 Task: Add the Evernote add-in to Outlook.
Action: Mouse moved to (52, 24)
Screenshot: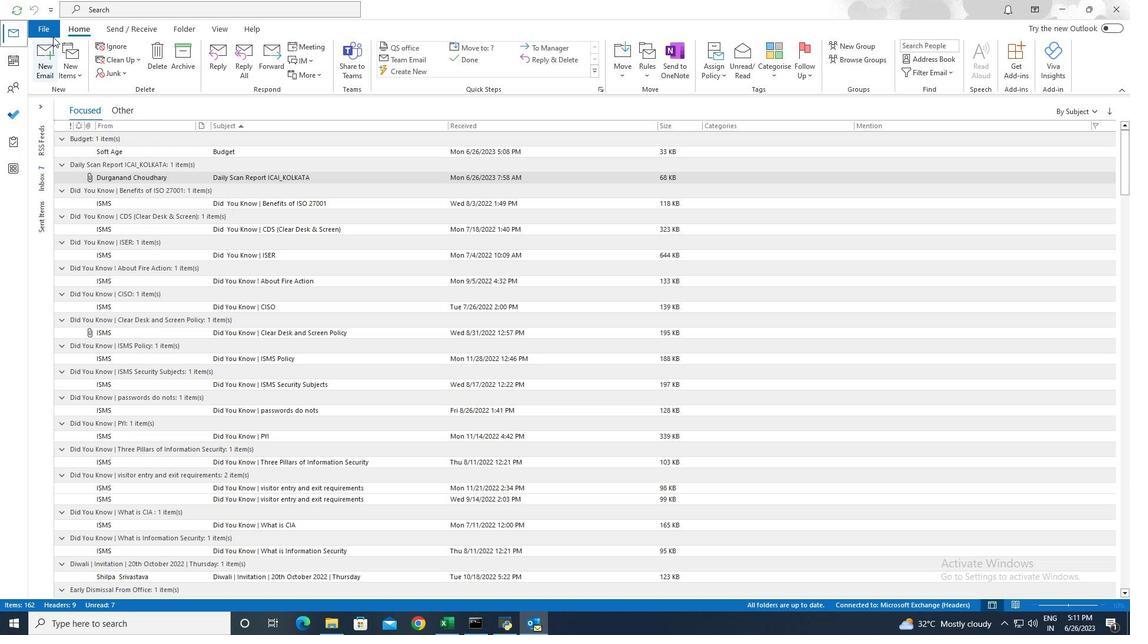 
Action: Mouse pressed left at (52, 24)
Screenshot: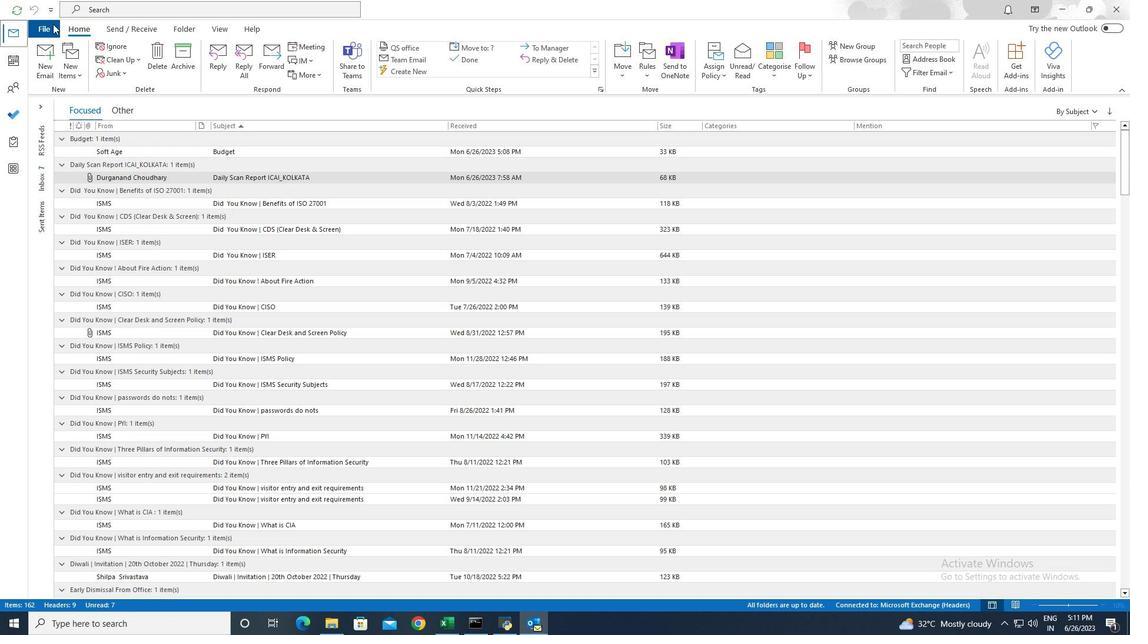 
Action: Mouse moved to (146, 480)
Screenshot: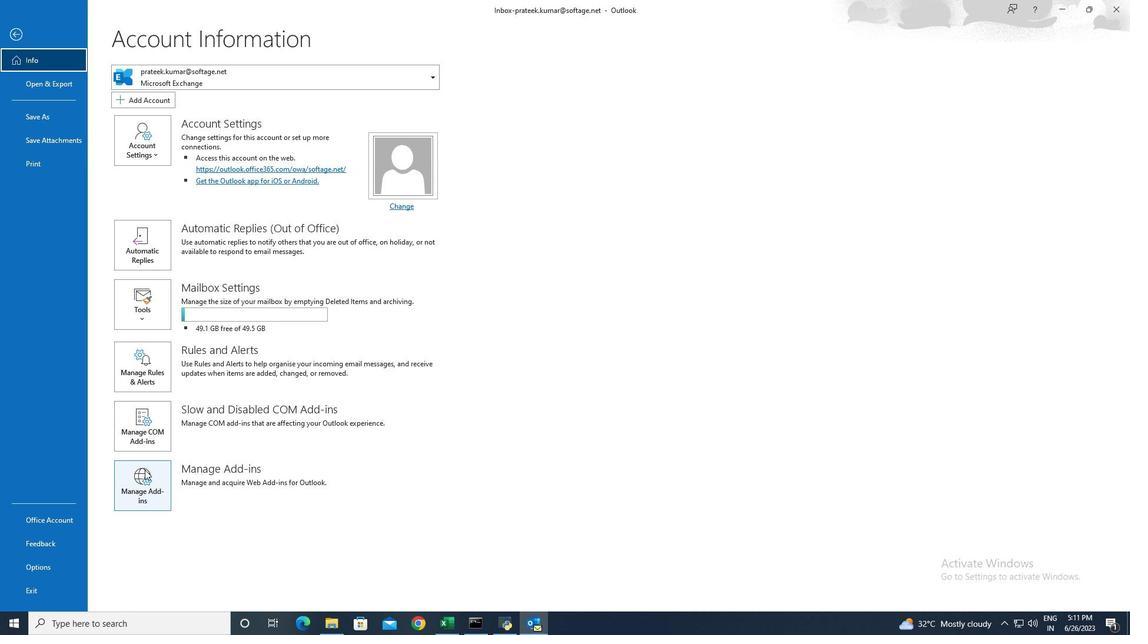 
Action: Mouse pressed left at (146, 480)
Screenshot: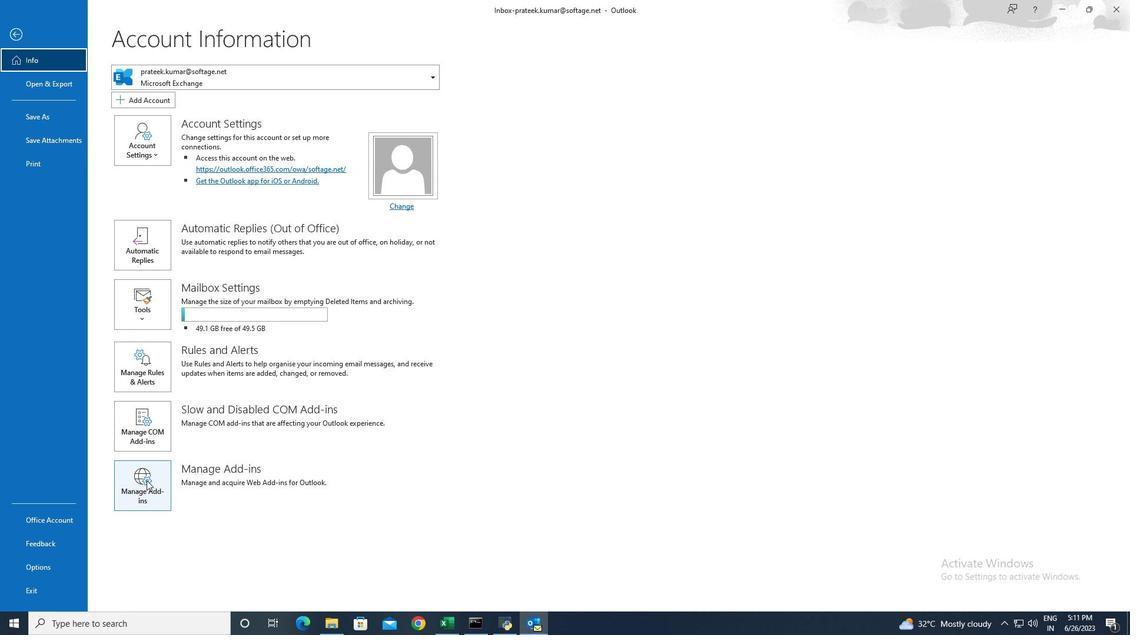 
Action: Mouse moved to (610, 344)
Screenshot: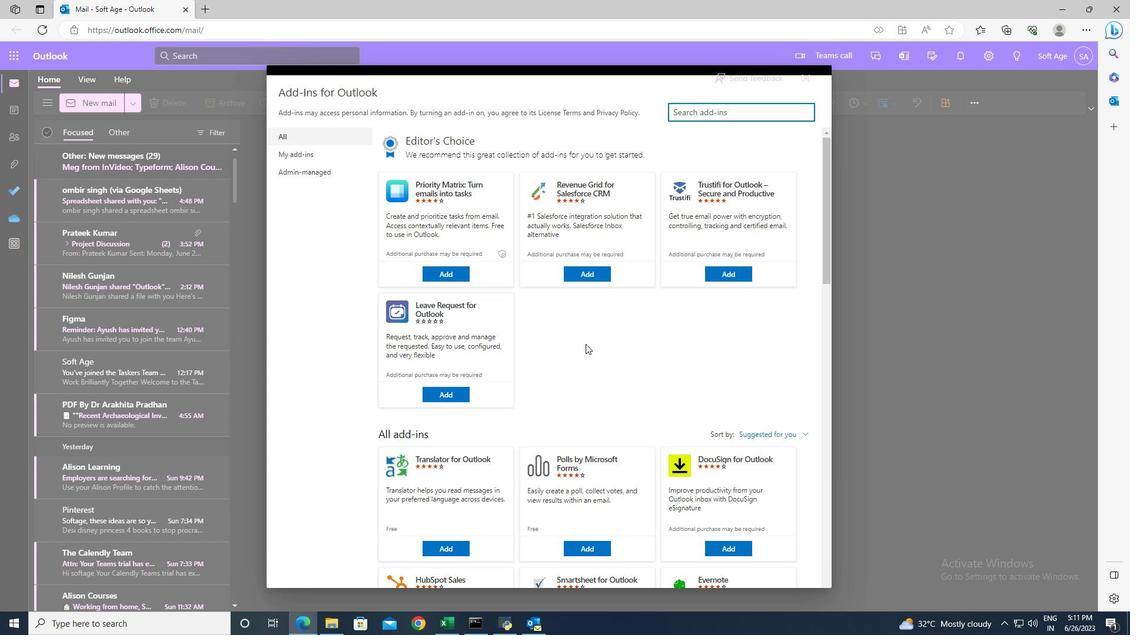 
Action: Mouse scrolled (610, 343) with delta (0, 0)
Screenshot: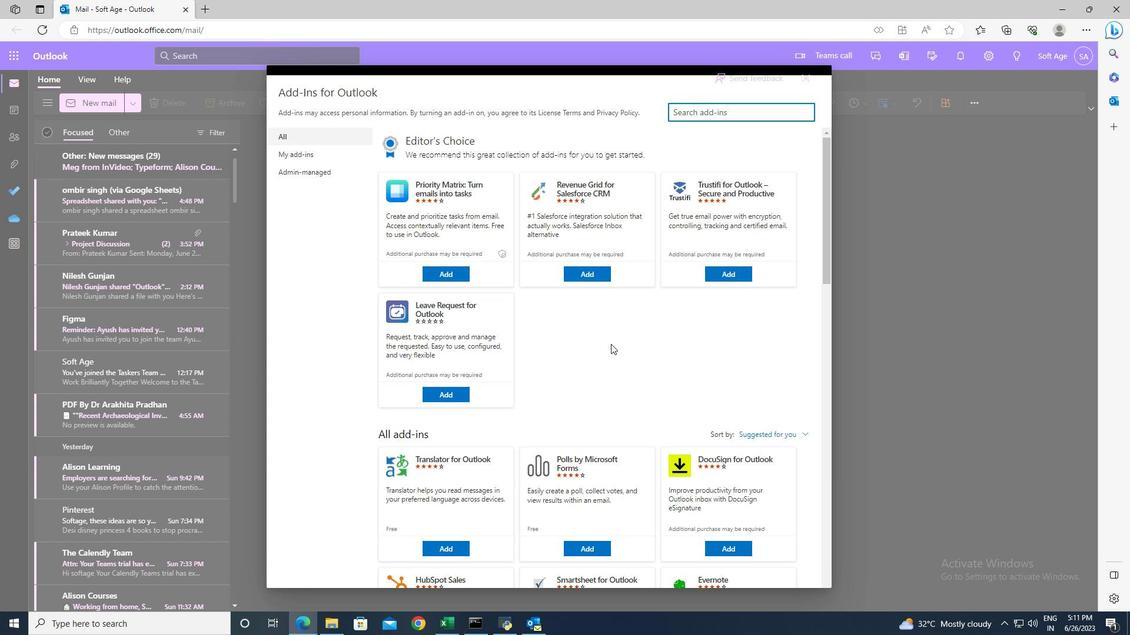
Action: Mouse scrolled (610, 343) with delta (0, 0)
Screenshot: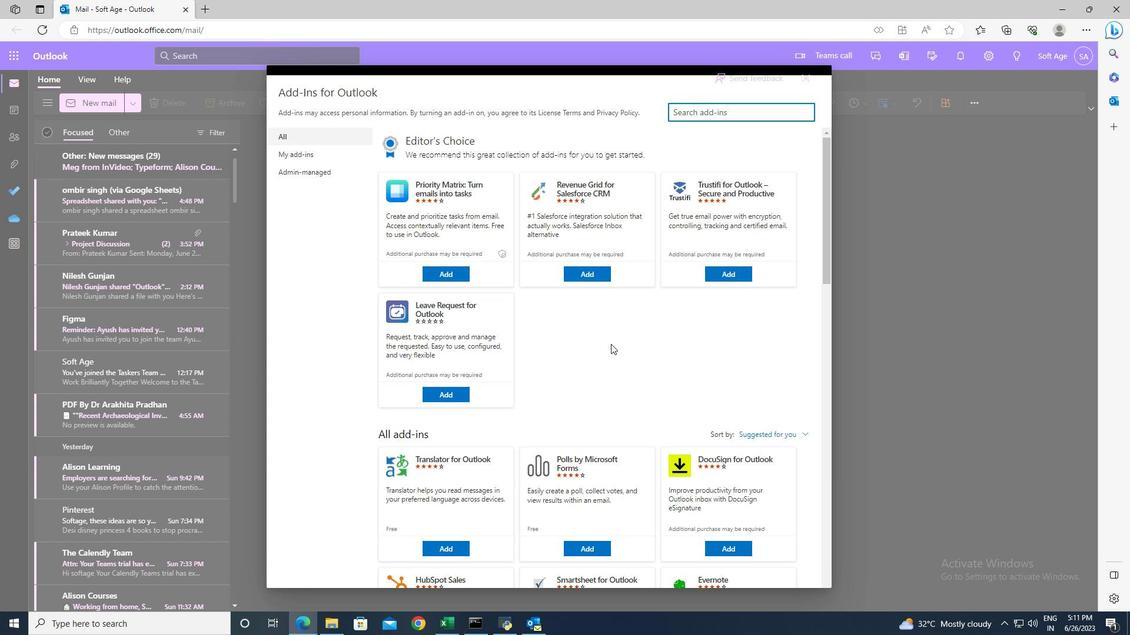 
Action: Mouse scrolled (610, 343) with delta (0, 0)
Screenshot: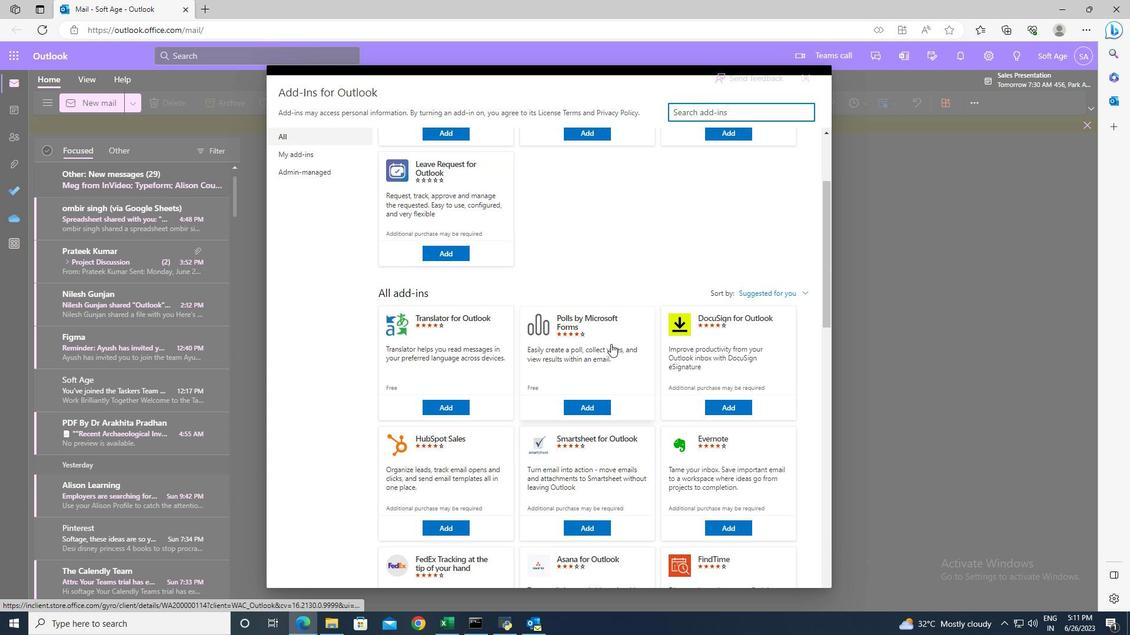 
Action: Mouse scrolled (610, 343) with delta (0, 0)
Screenshot: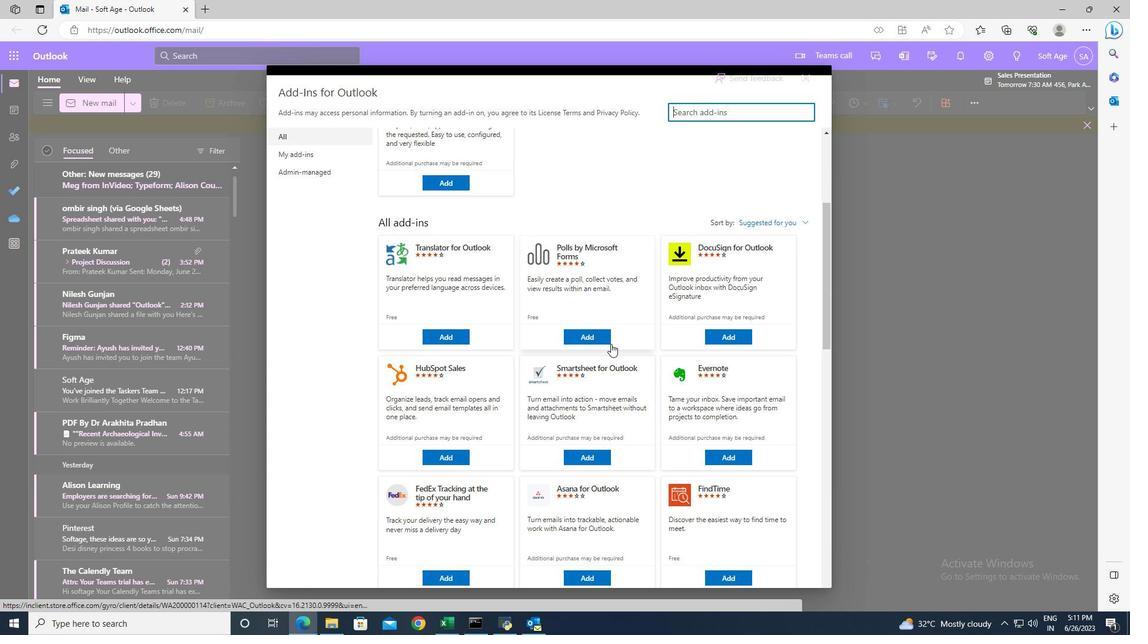 
Action: Mouse moved to (712, 383)
Screenshot: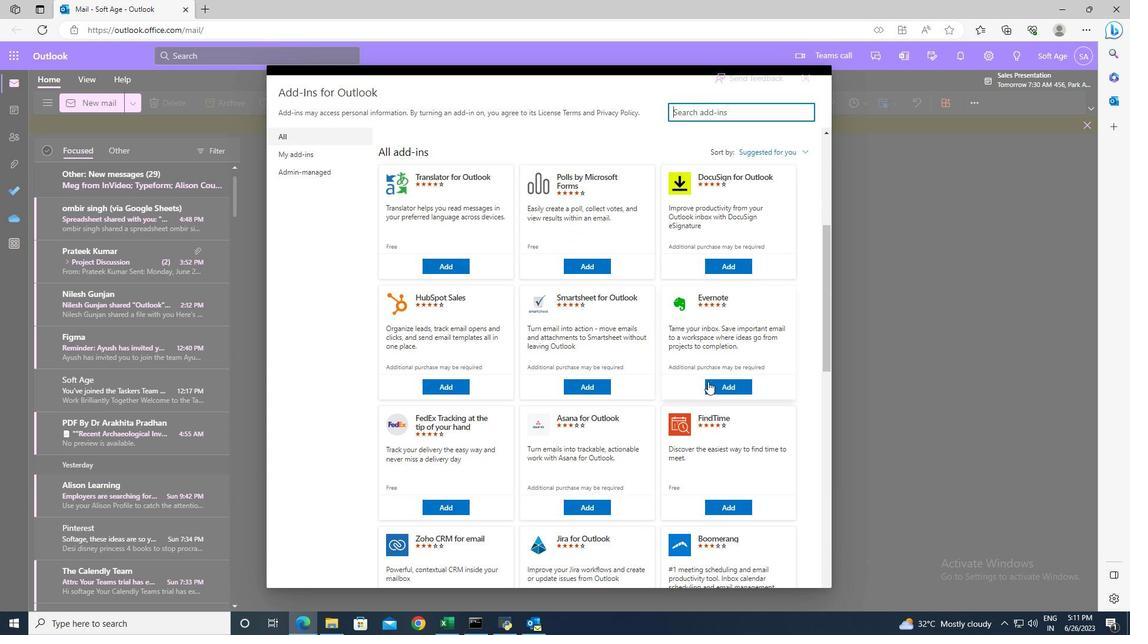 
Action: Mouse pressed left at (712, 383)
Screenshot: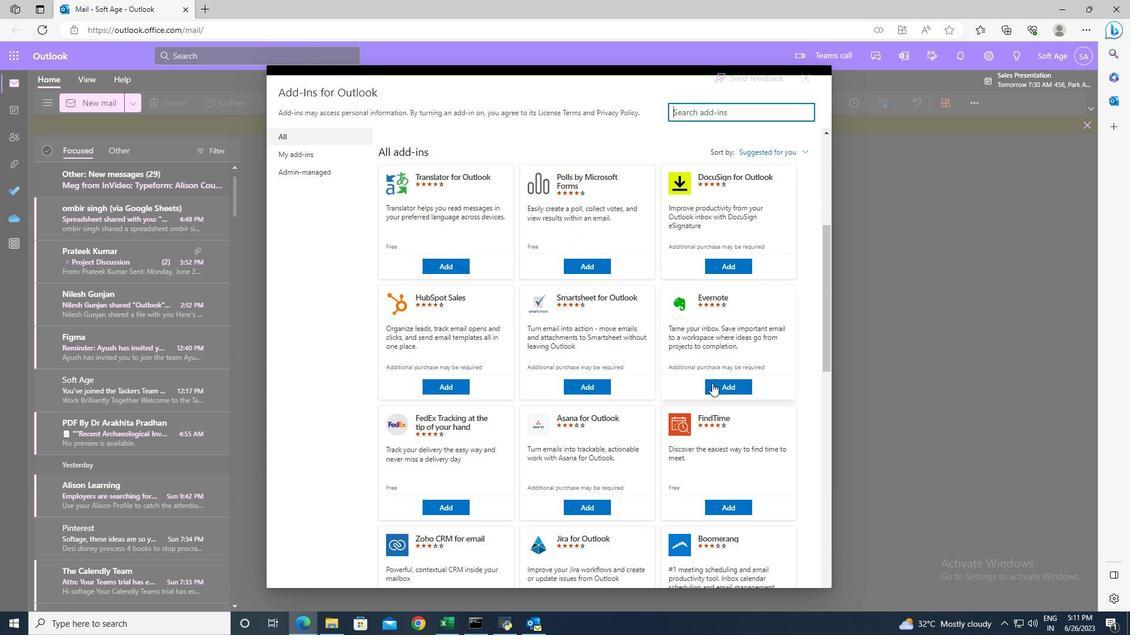 
Action: Mouse moved to (646, 246)
Screenshot: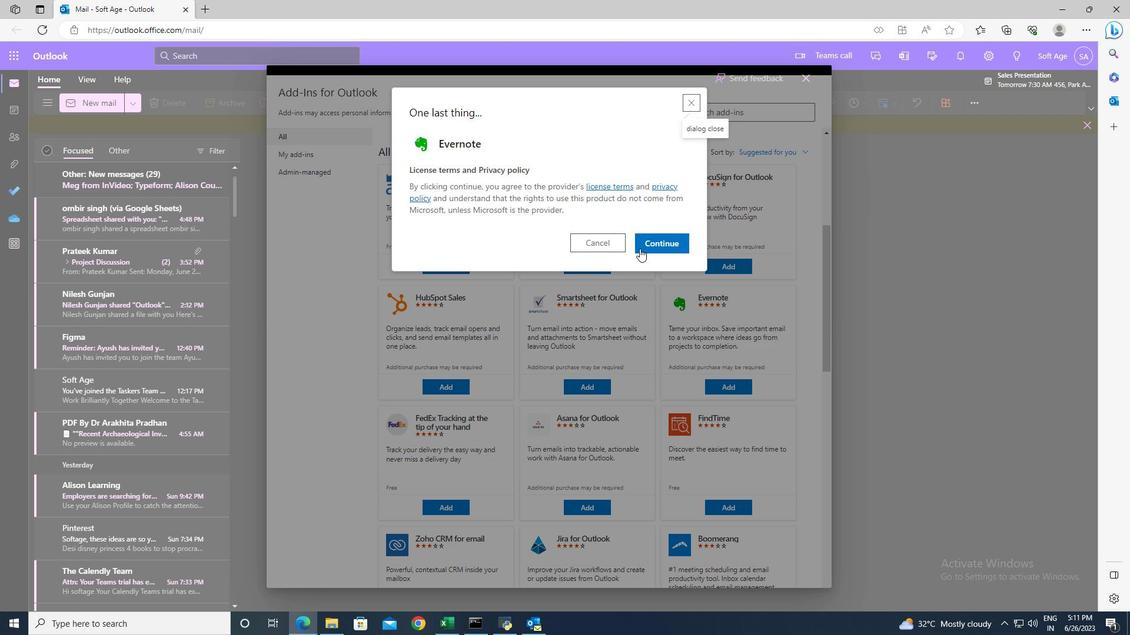 
Action: Mouse pressed left at (646, 246)
Screenshot: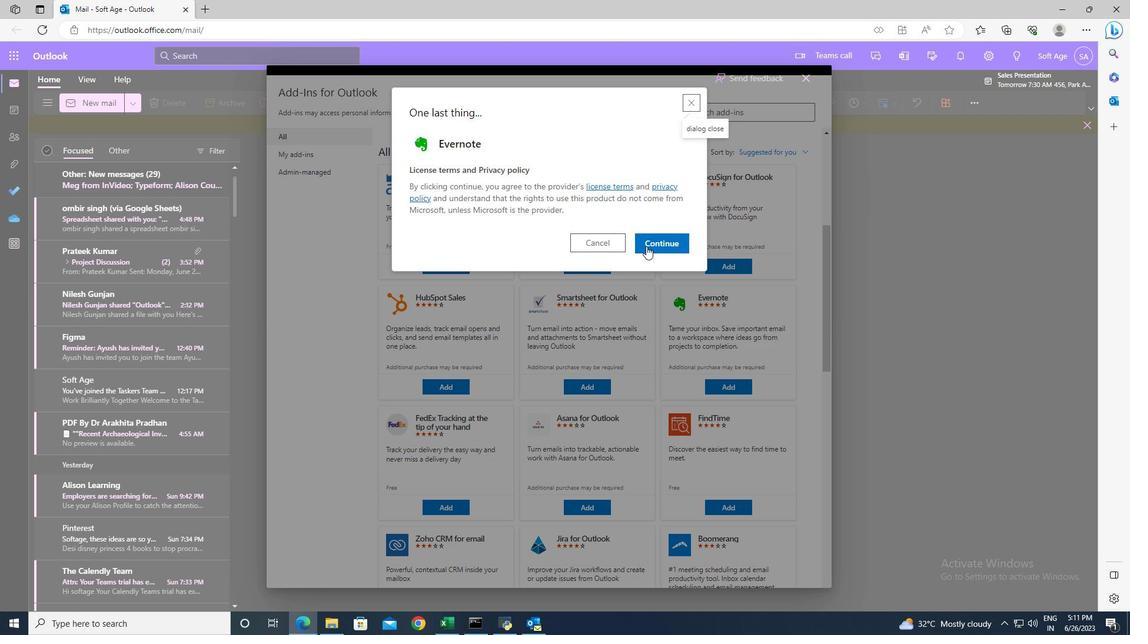 
